 Task: Search for historical landmarks in Charleston, South Carolina, and Savannah, Georgia.
Action: Mouse moved to (237, 127)
Screenshot: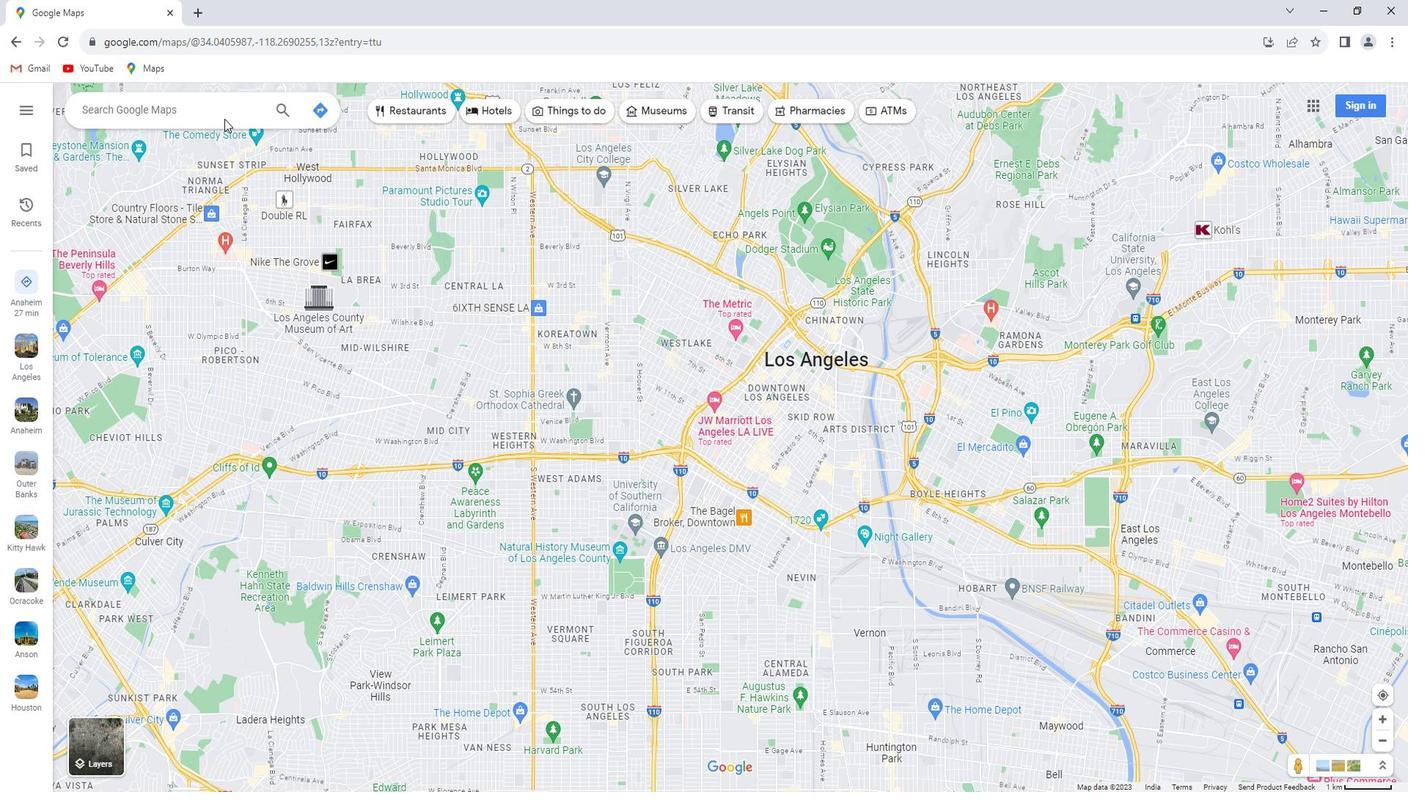 
Action: Mouse pressed left at (237, 127)
Screenshot: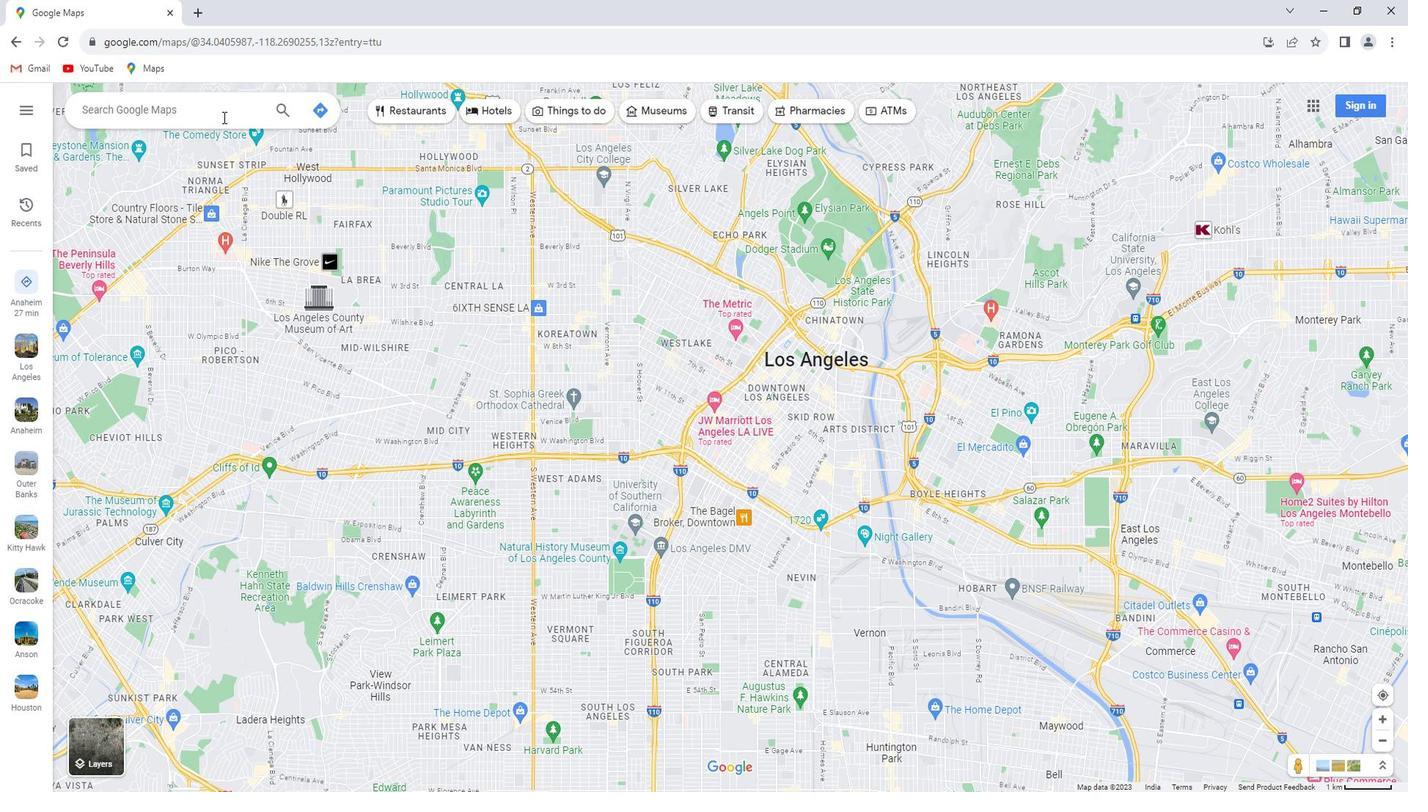 
Action: Key pressed <Key.shift>Charleston,<Key.space><Key.shift>South<Key.space><Key.shift>Carolina<Key.enter>
Screenshot: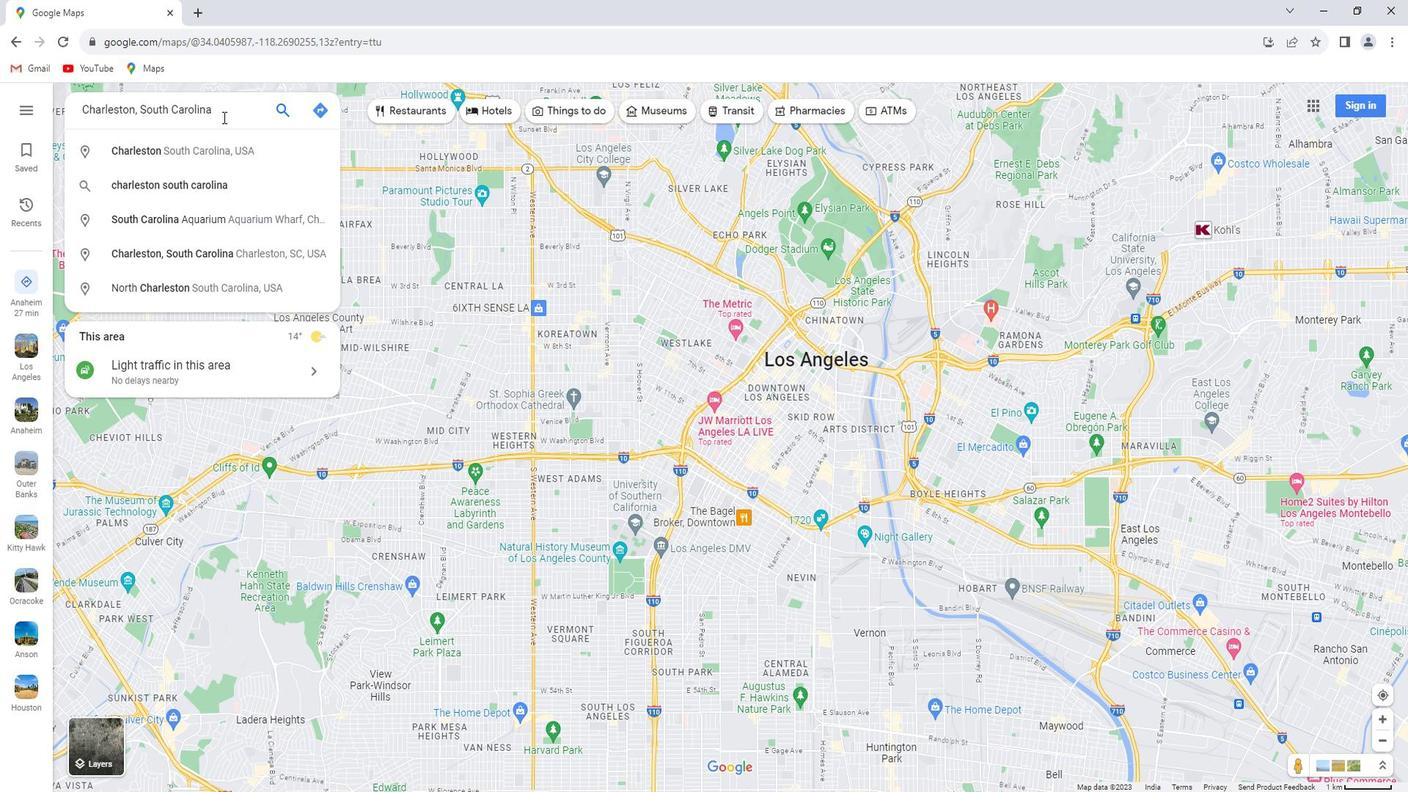 
Action: Mouse moved to (206, 362)
Screenshot: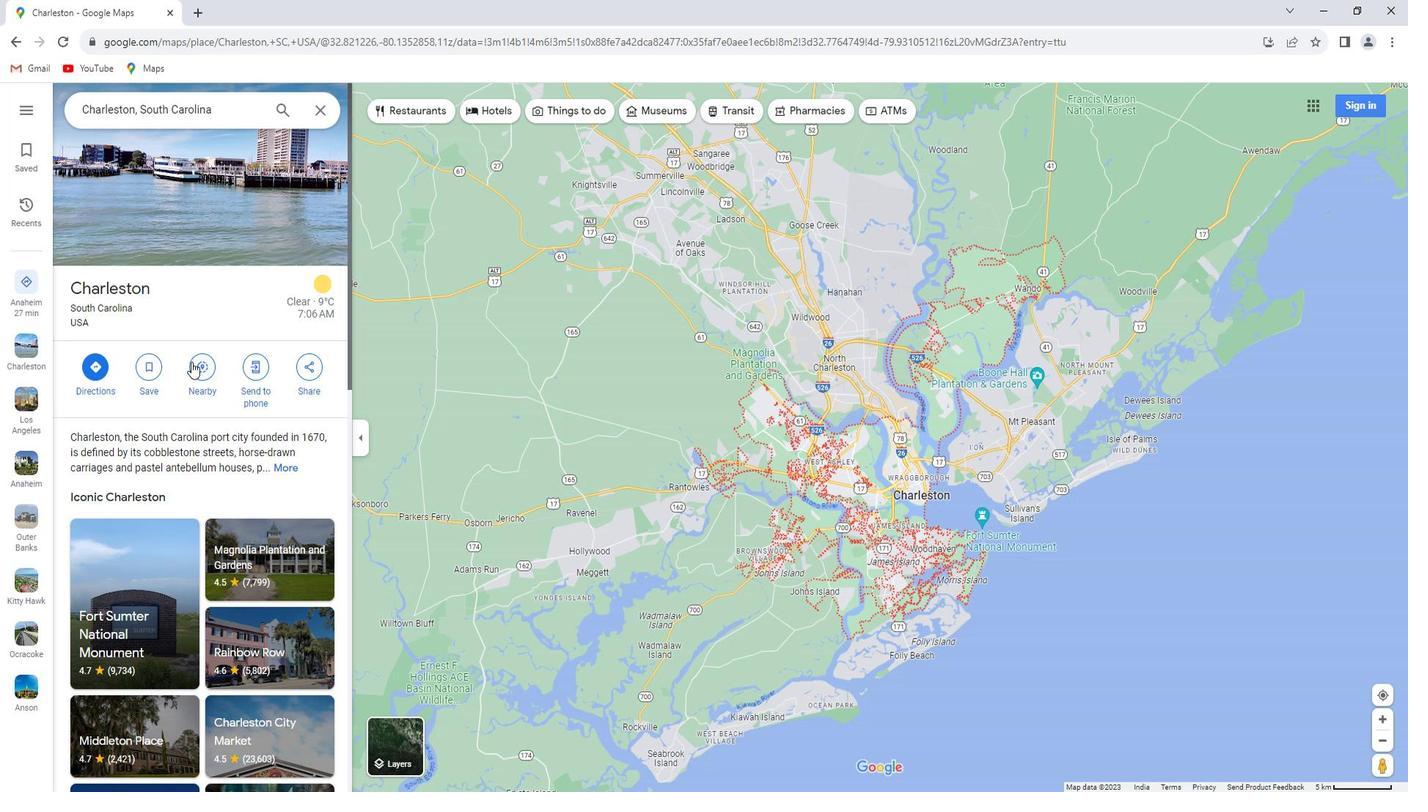 
Action: Mouse pressed left at (206, 362)
Screenshot: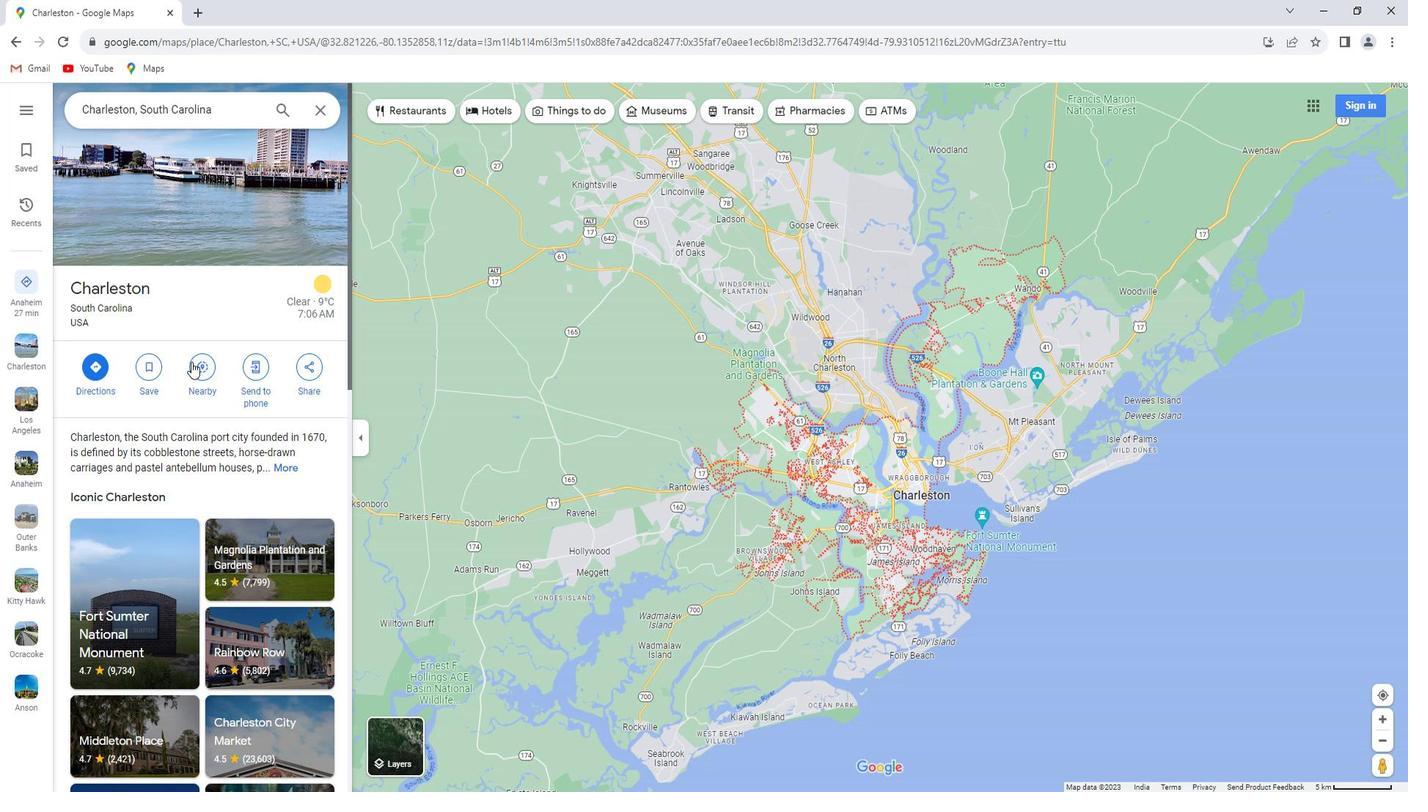 
Action: Mouse moved to (208, 361)
Screenshot: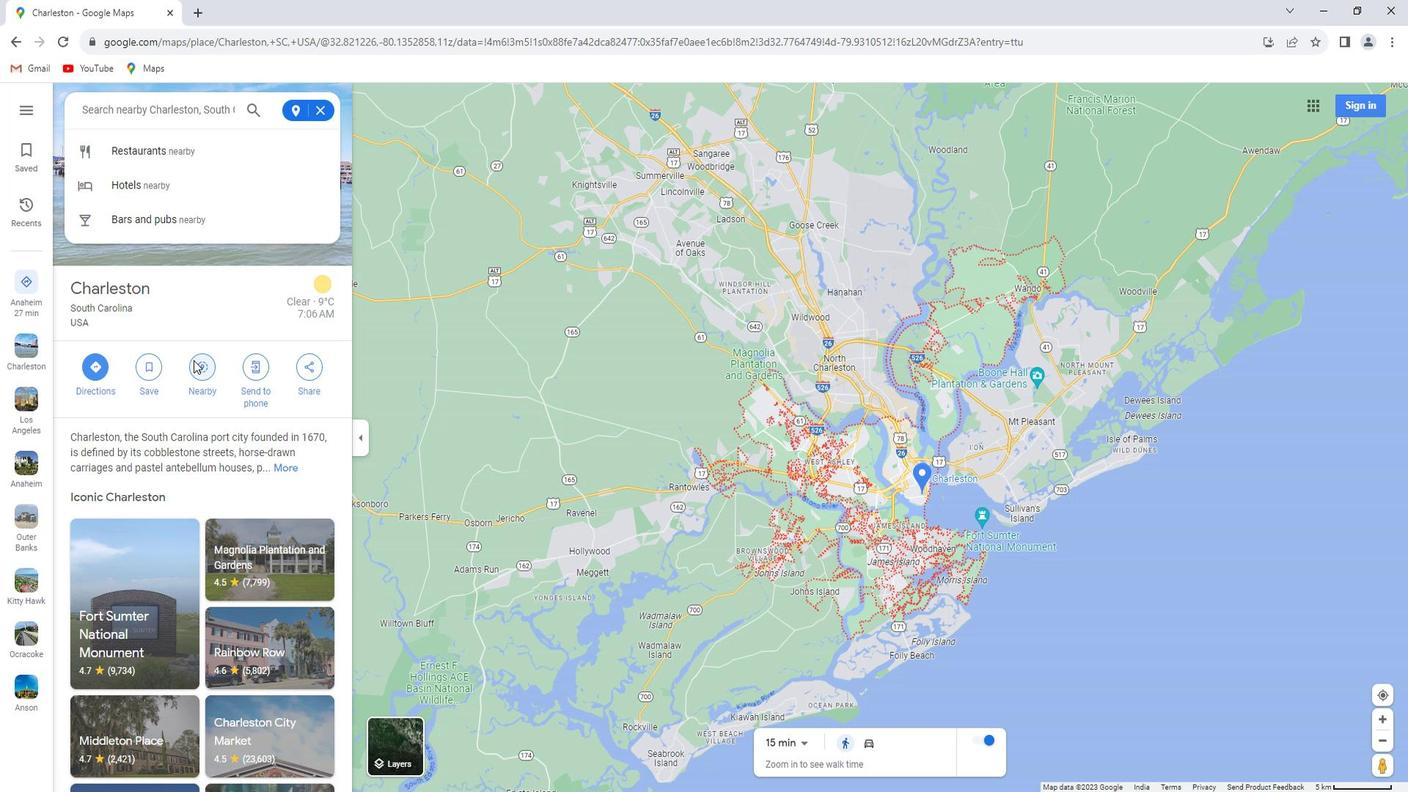 
Action: Key pressed historical<Key.space>landmarks<Key.enter>
Screenshot: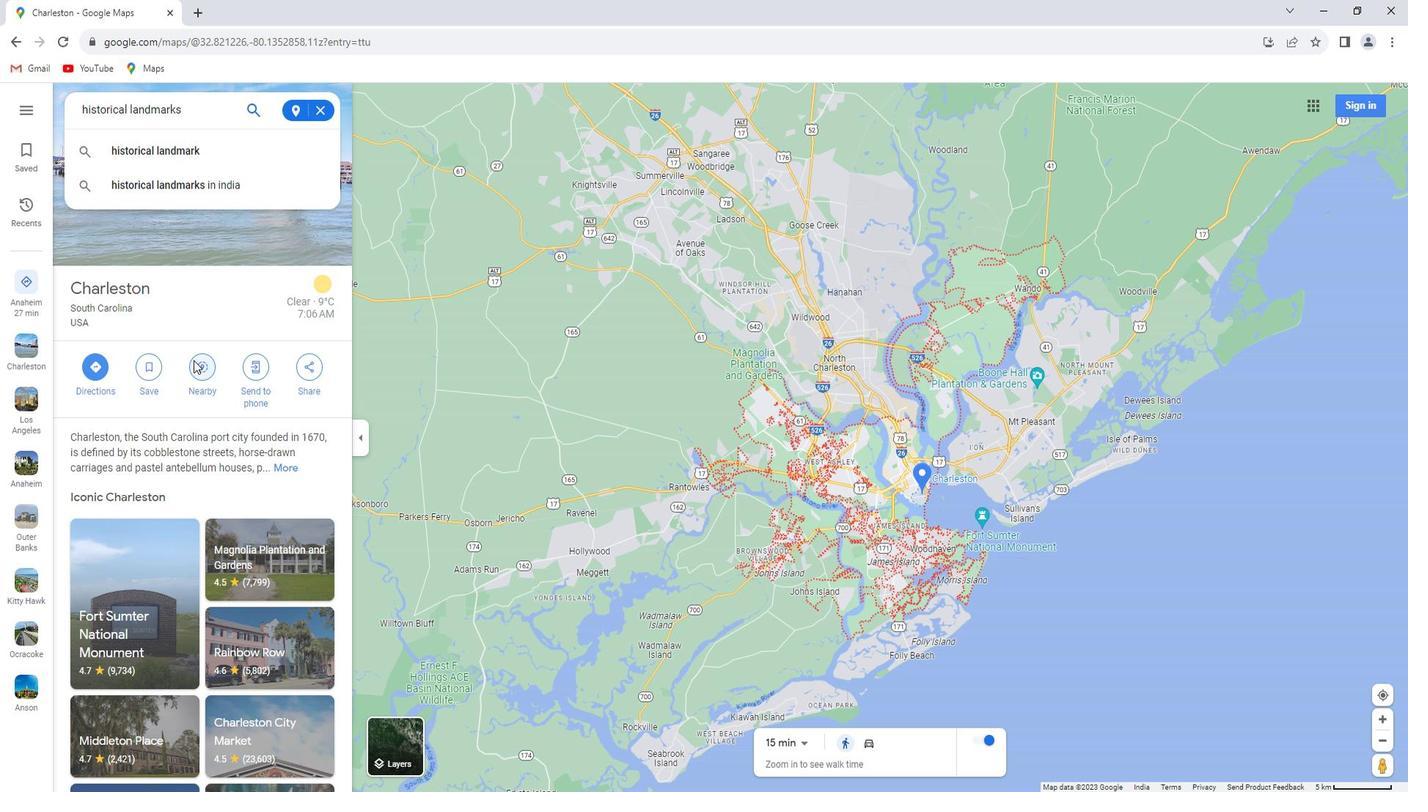 
Action: Mouse moved to (335, 122)
Screenshot: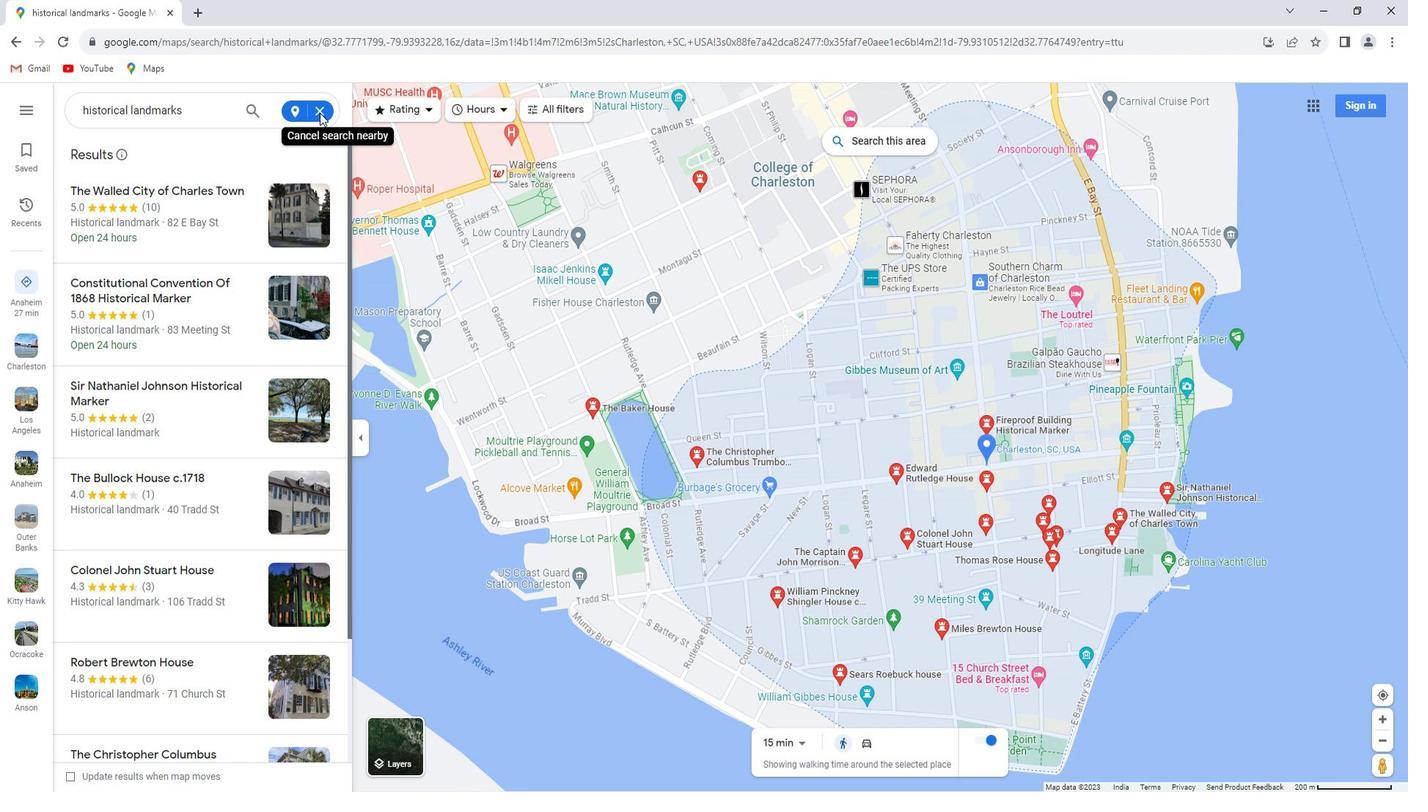 
Action: Mouse pressed left at (335, 122)
Screenshot: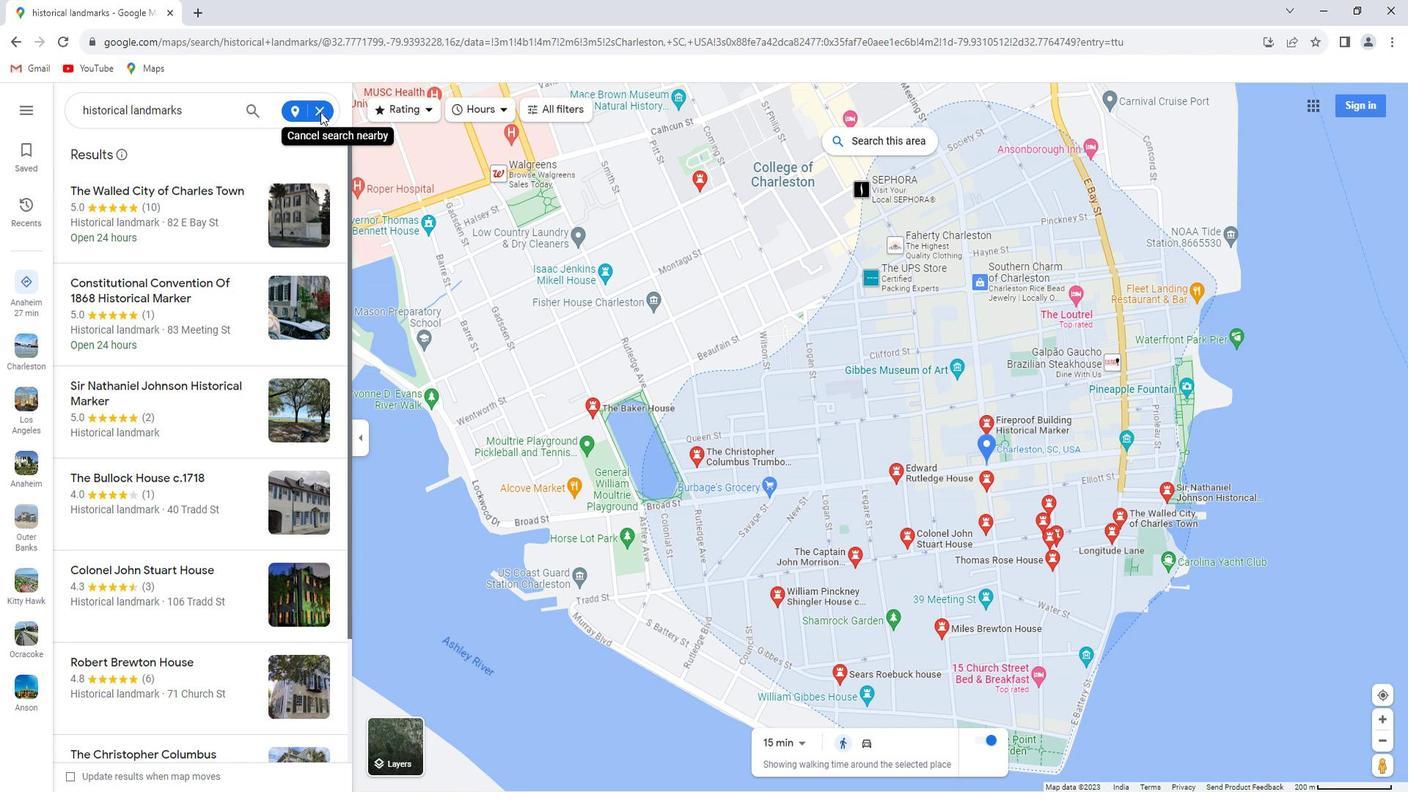 
Action: Mouse pressed left at (335, 122)
Screenshot: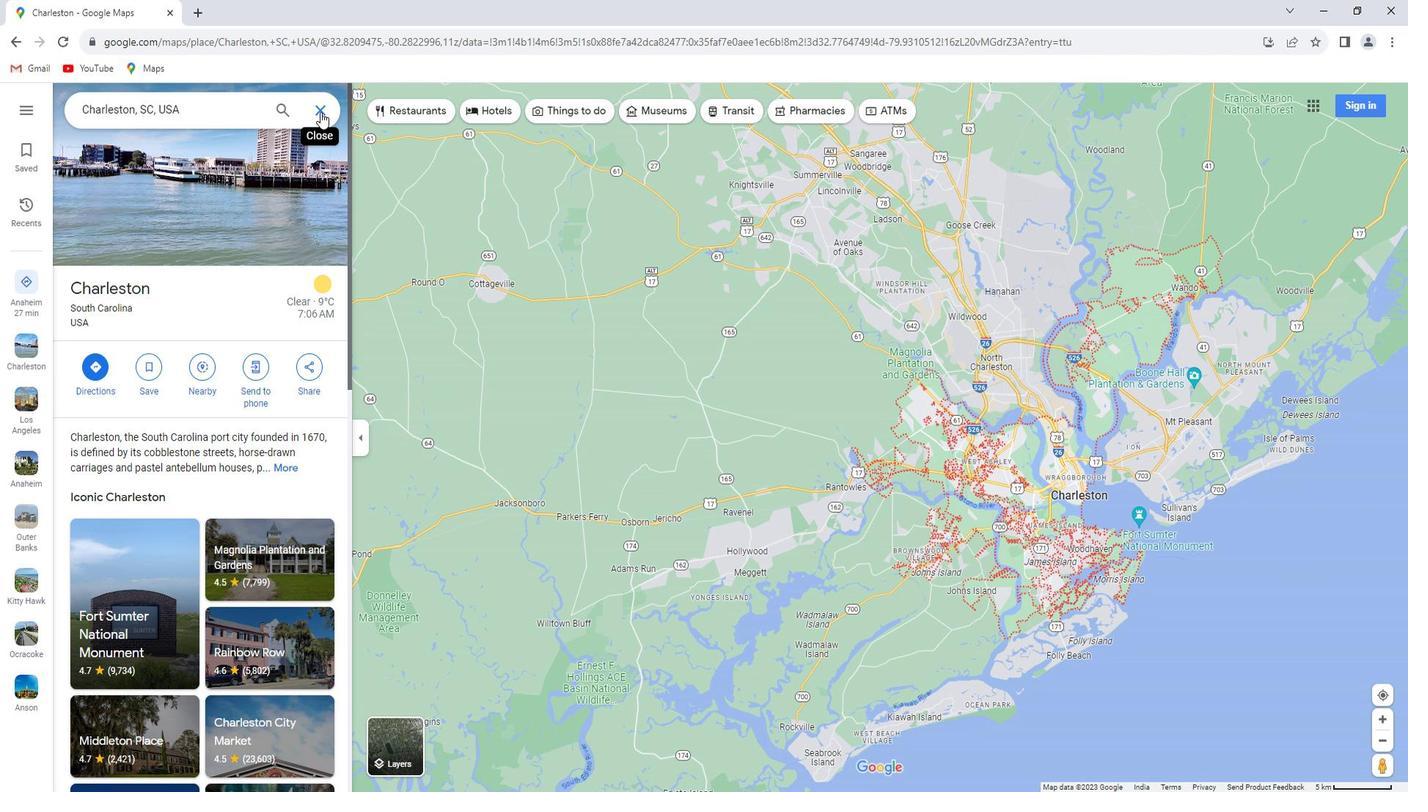 
Action: Mouse moved to (221, 112)
Screenshot: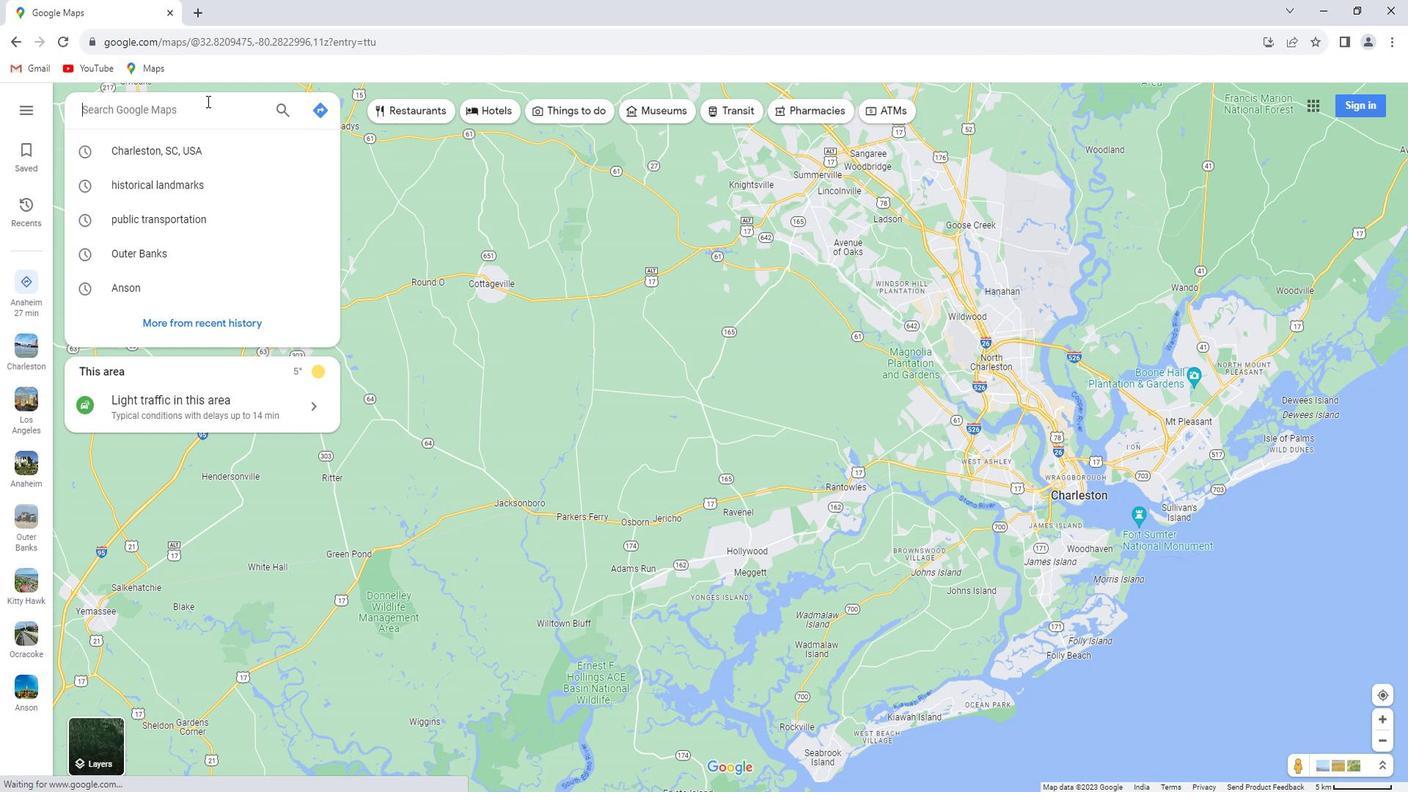 
Action: Key pressed <Key.shift>Savannah,<Key.space><Key.shift>georgia<Key.enter>
Screenshot: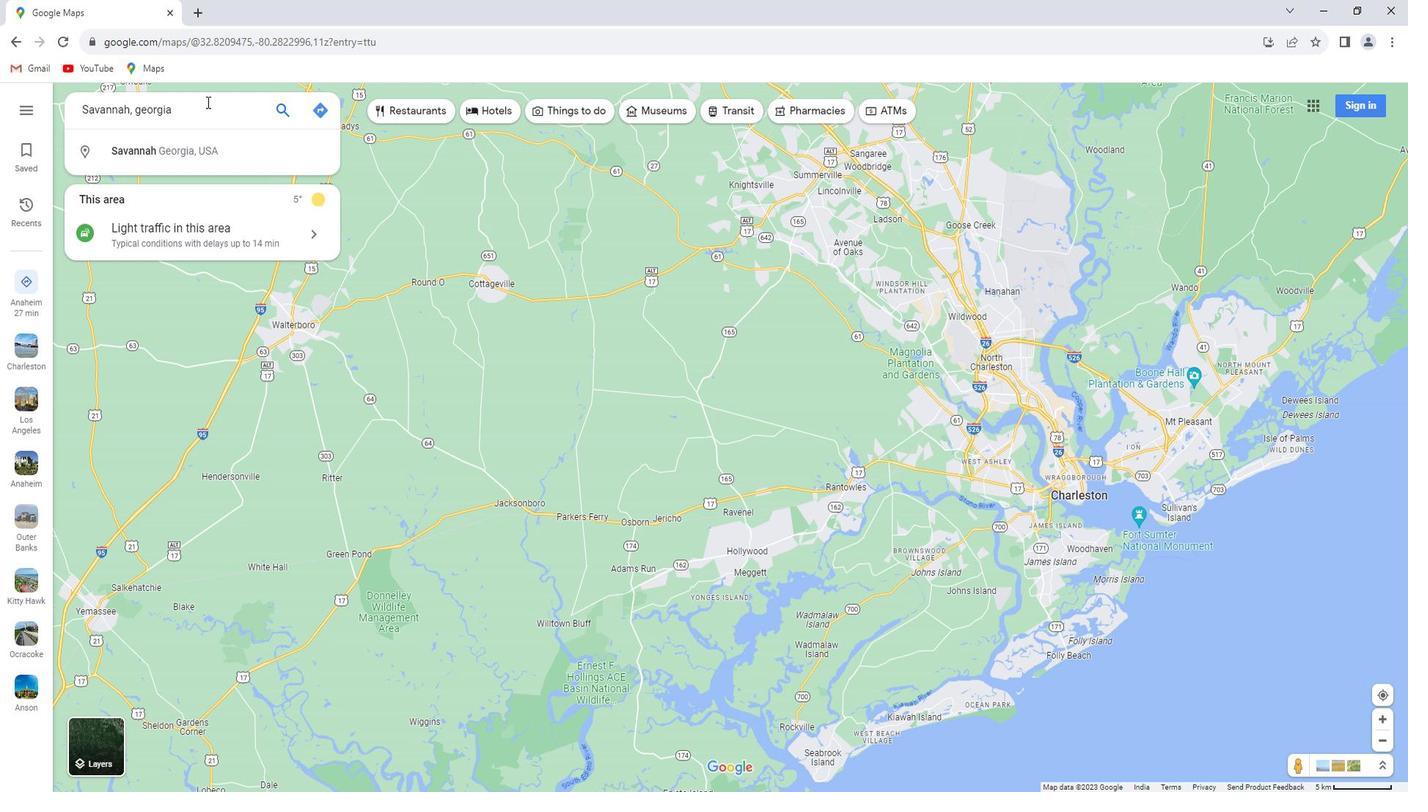 
Action: Mouse moved to (211, 365)
Screenshot: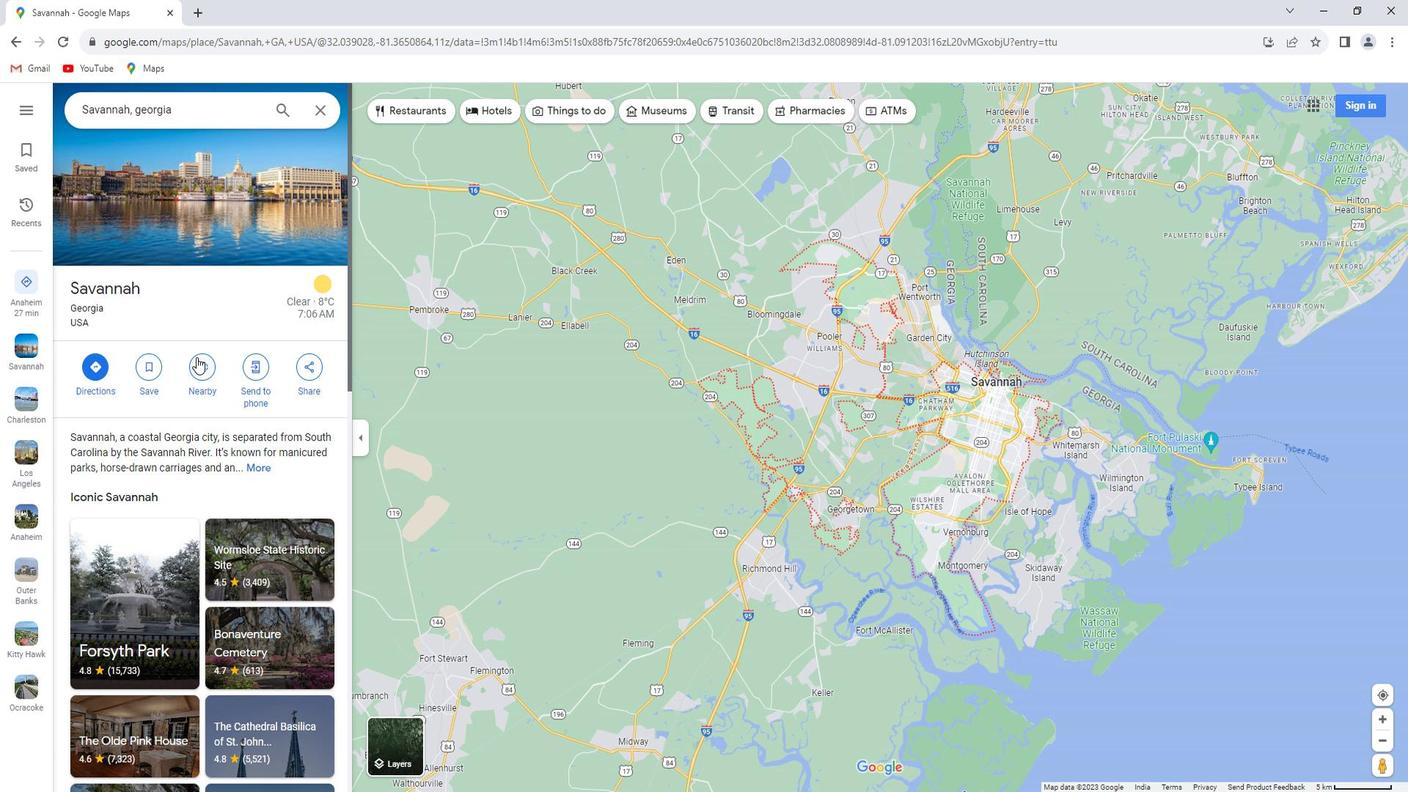 
Action: Mouse pressed left at (211, 365)
Screenshot: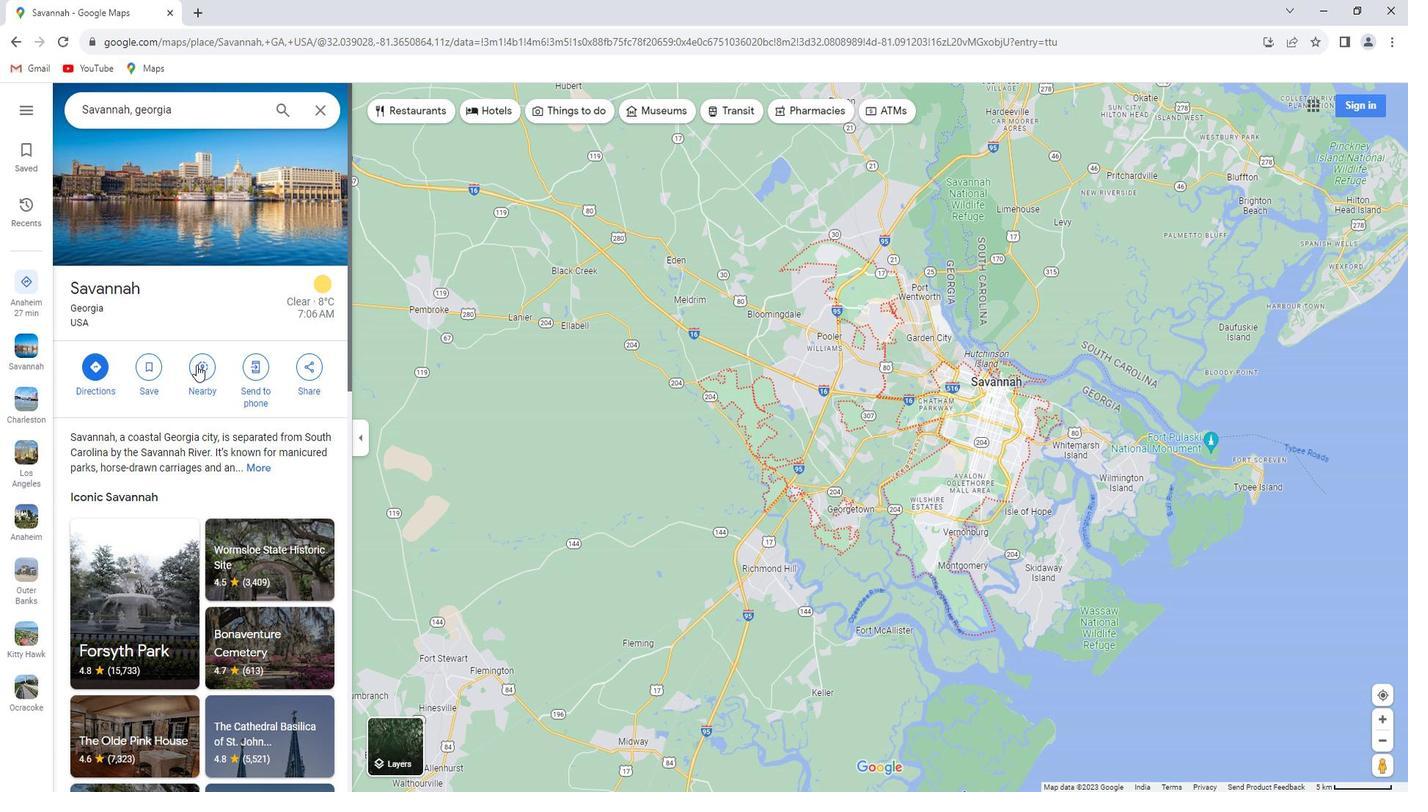 
Action: Mouse moved to (210, 352)
Screenshot: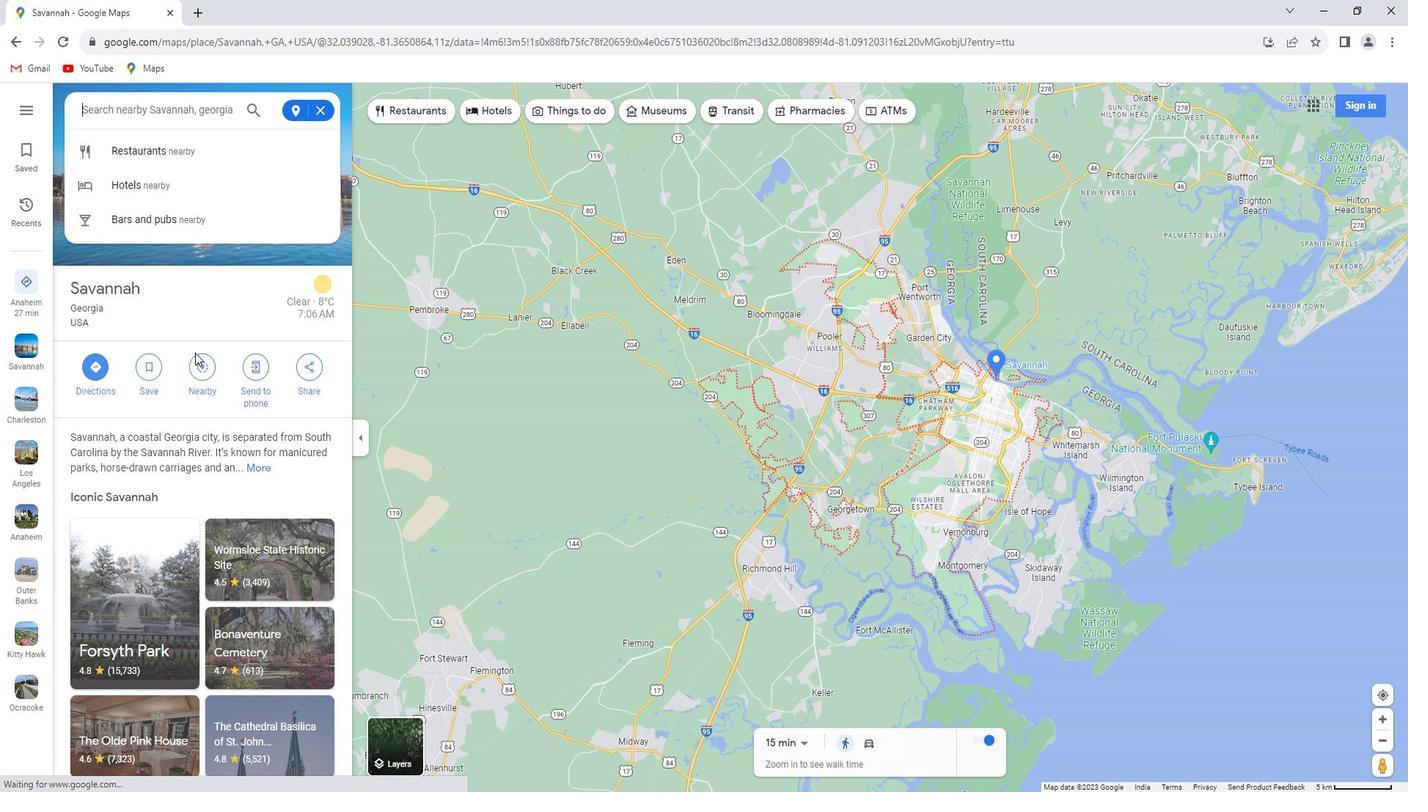 
Action: Key pressed historical<Key.space>landmarks<Key.enter>
Screenshot: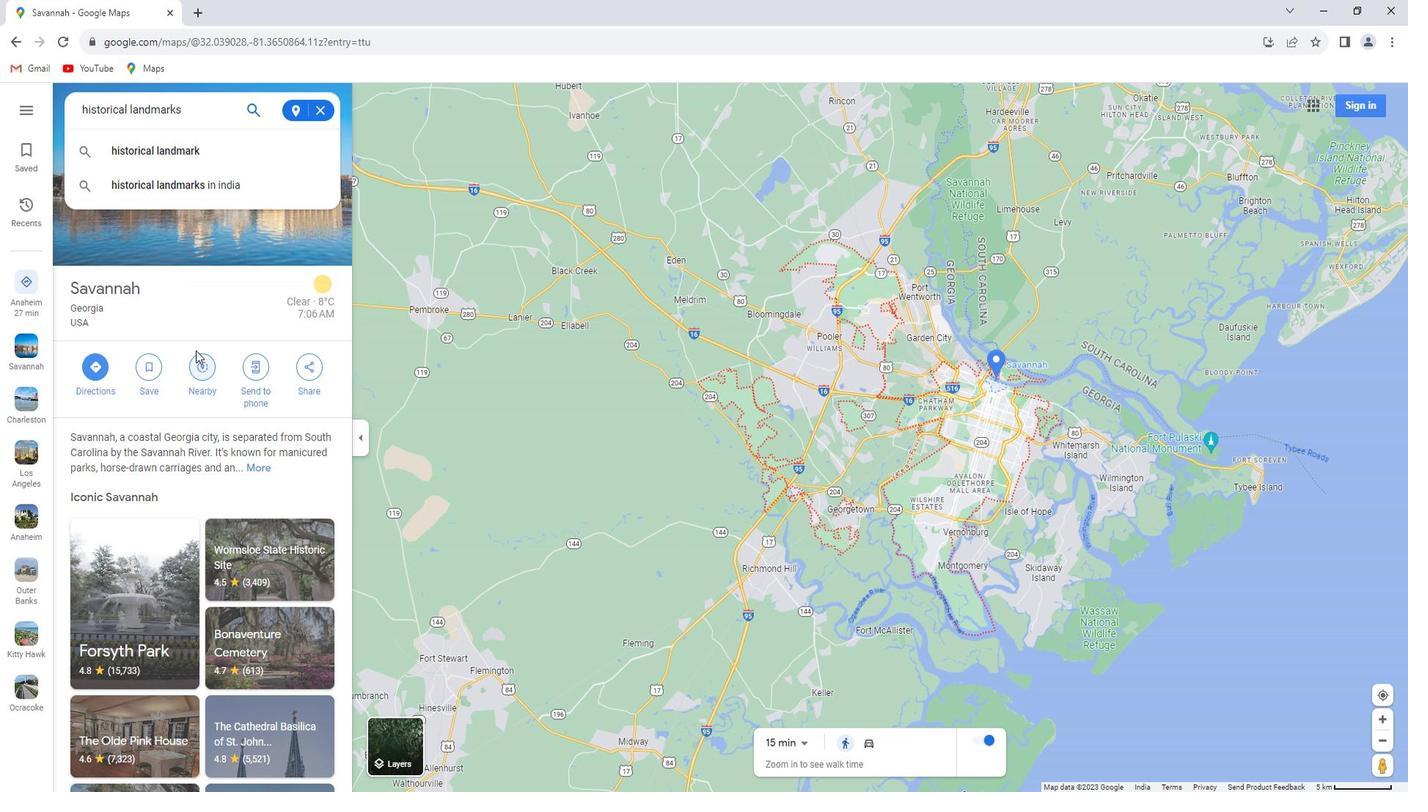 
Action: Mouse moved to (211, 355)
Screenshot: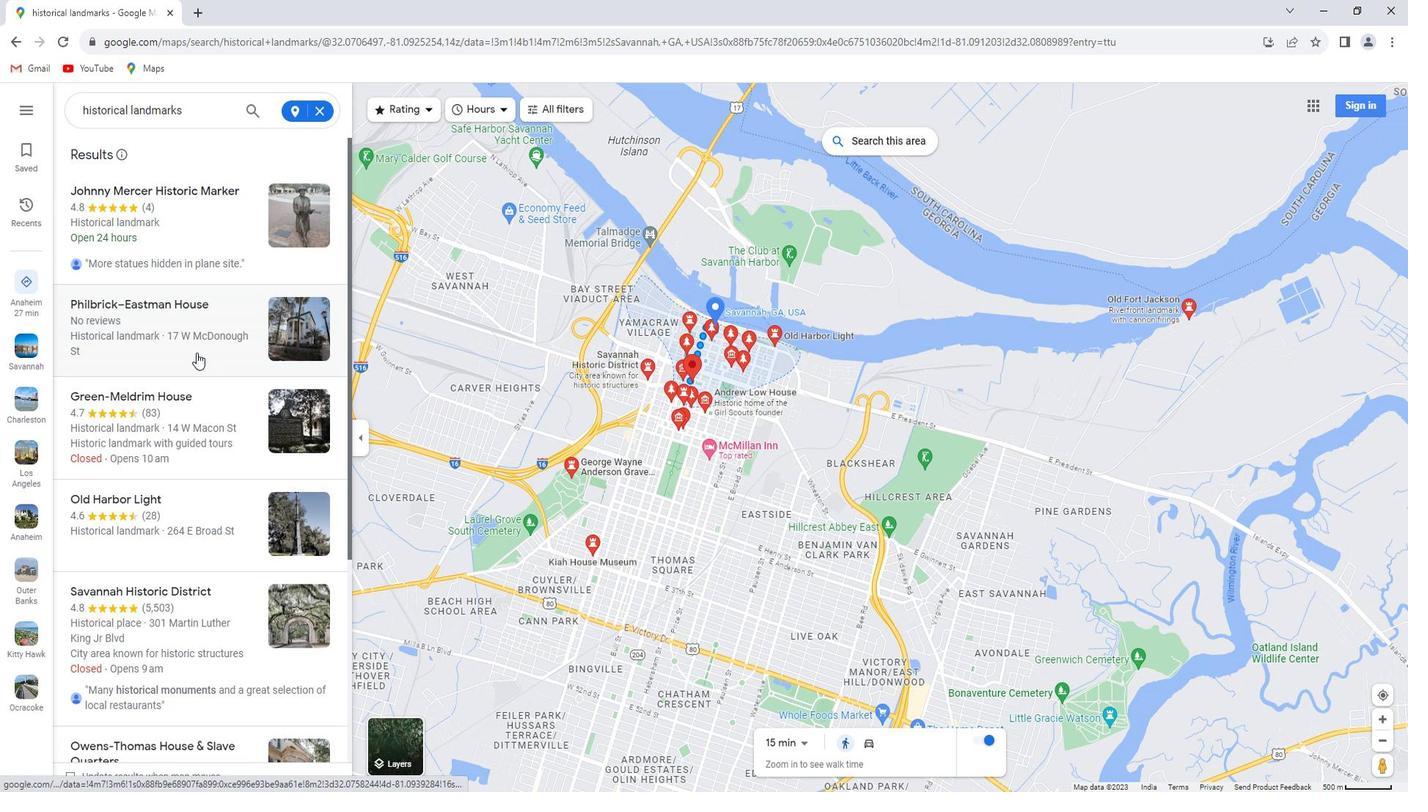 
